 Task: Look for products in the category "Jams & Jellies" that are on sale.
Action: Mouse moved to (685, 255)
Screenshot: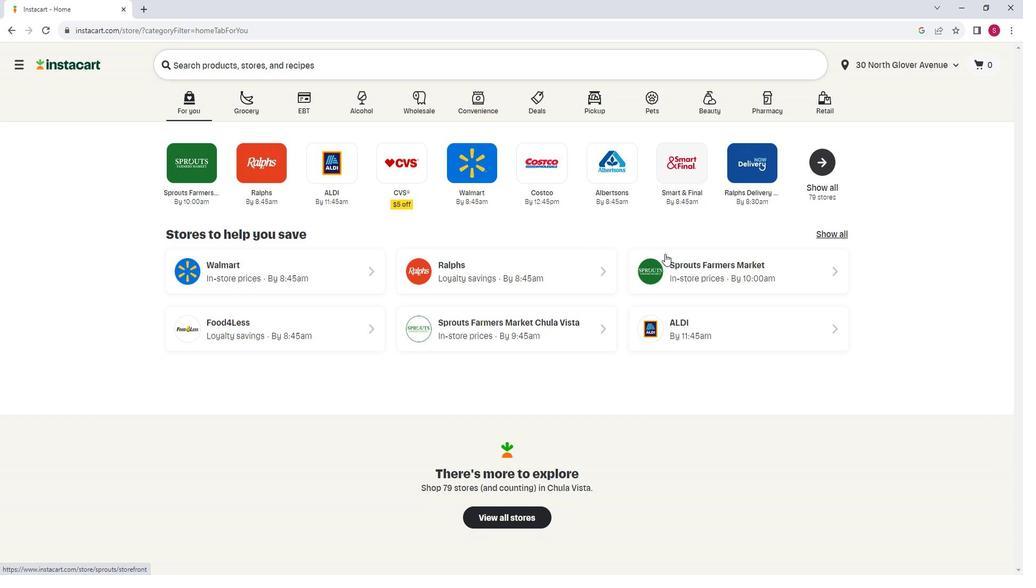
Action: Mouse pressed left at (685, 255)
Screenshot: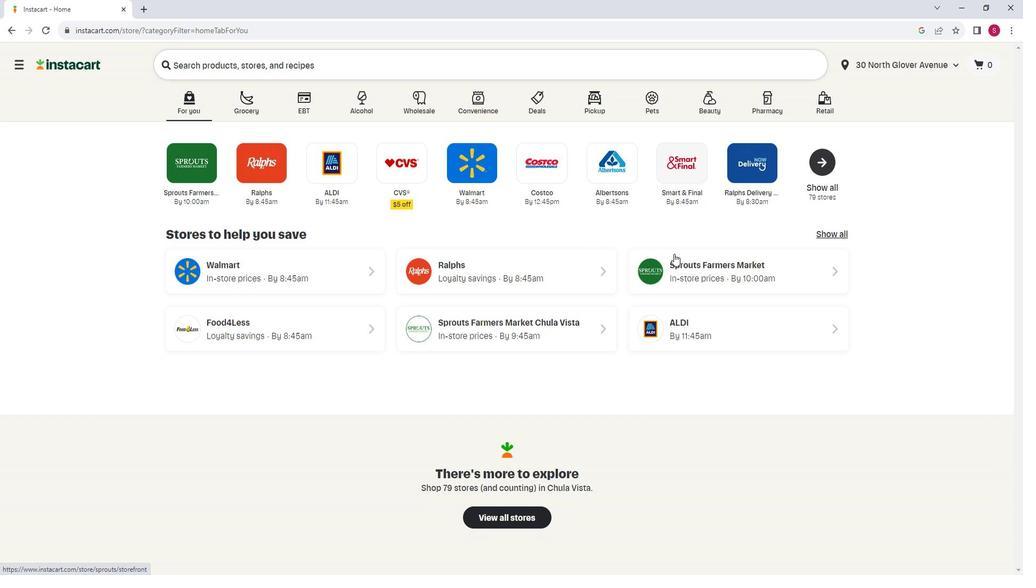 
Action: Mouse moved to (106, 284)
Screenshot: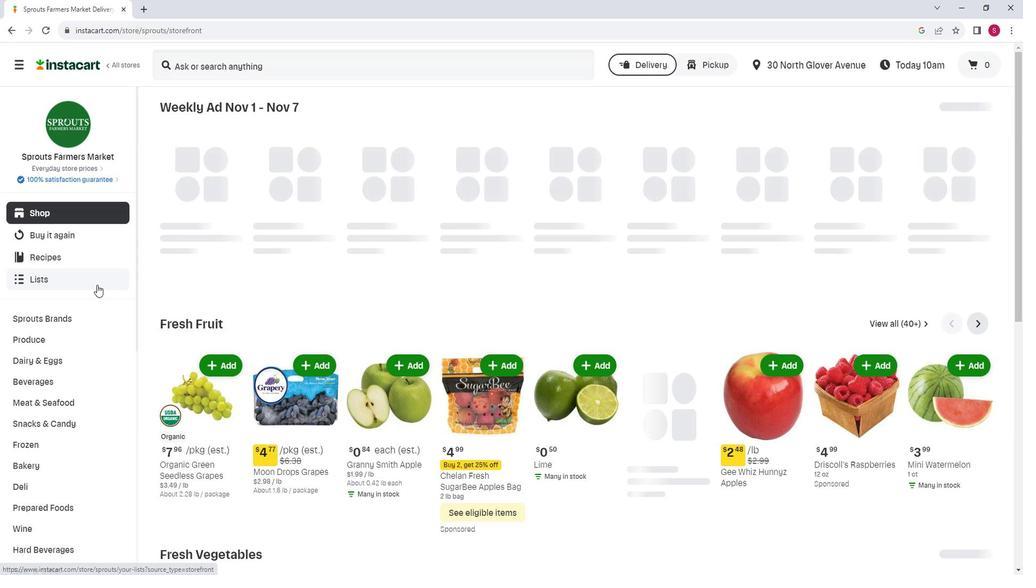 
Action: Mouse scrolled (106, 284) with delta (0, 0)
Screenshot: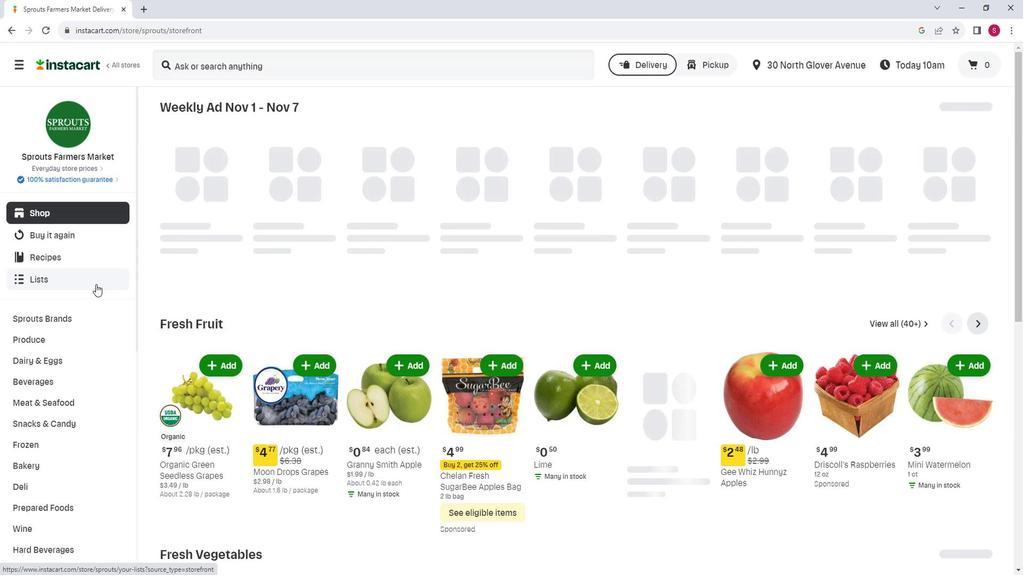 
Action: Mouse moved to (106, 287)
Screenshot: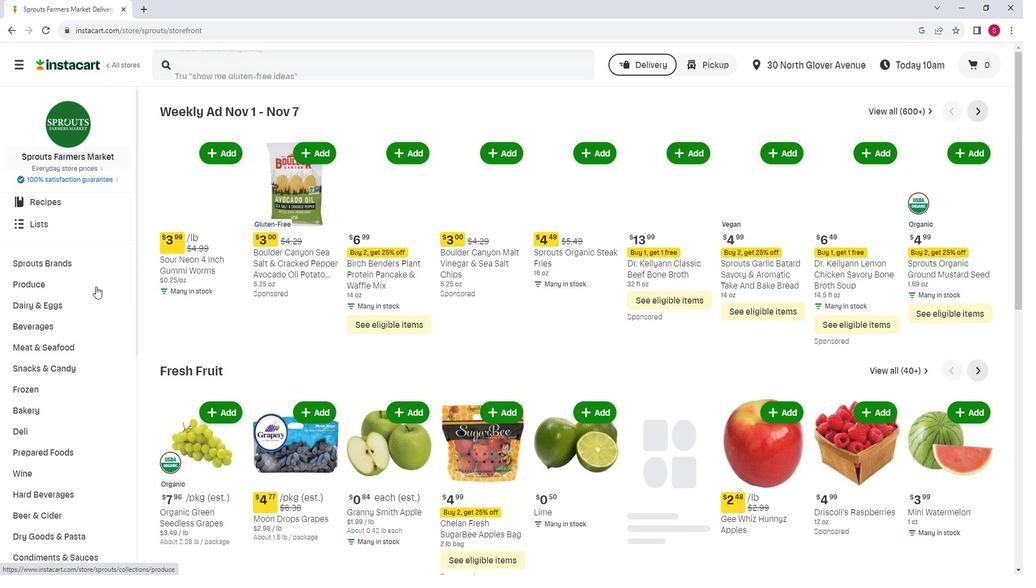 
Action: Mouse scrolled (106, 286) with delta (0, 0)
Screenshot: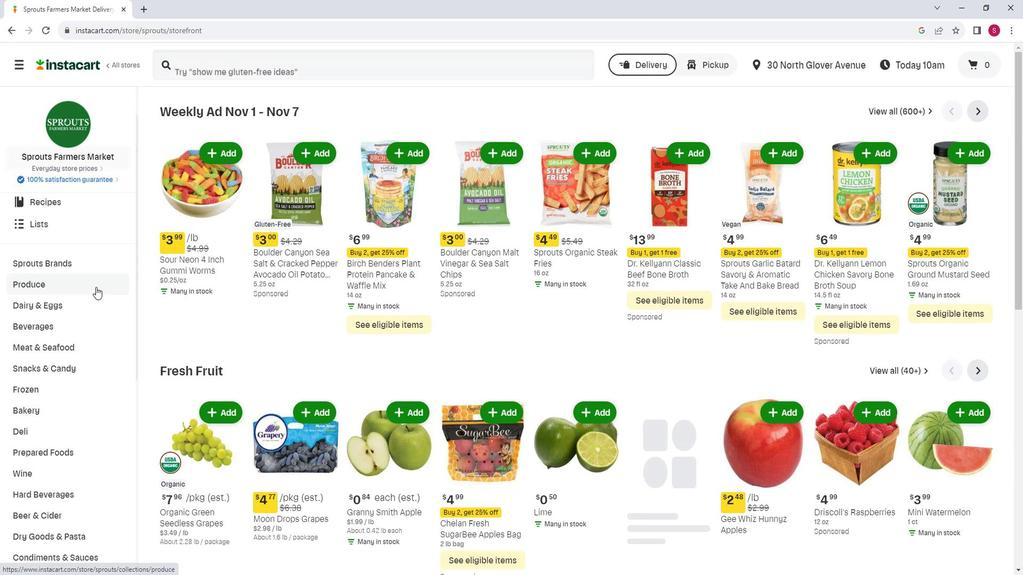 
Action: Mouse moved to (95, 309)
Screenshot: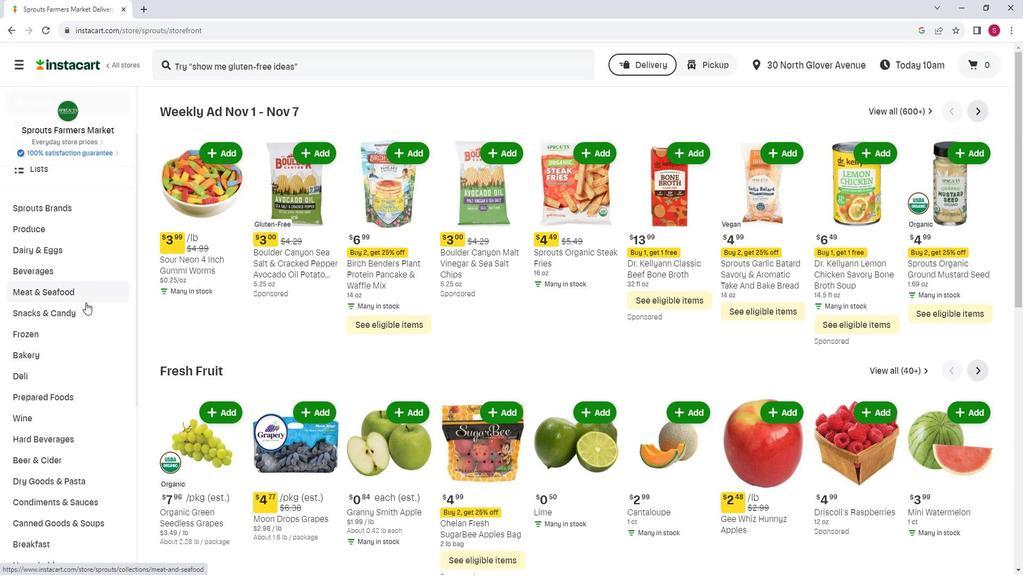 
Action: Mouse scrolled (95, 309) with delta (0, 0)
Screenshot: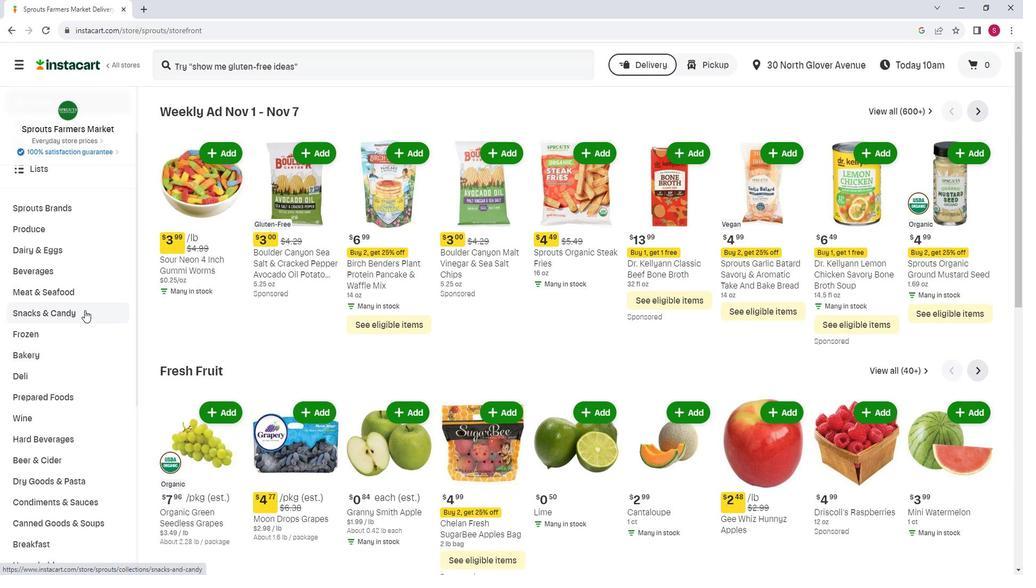 
Action: Mouse moved to (59, 479)
Screenshot: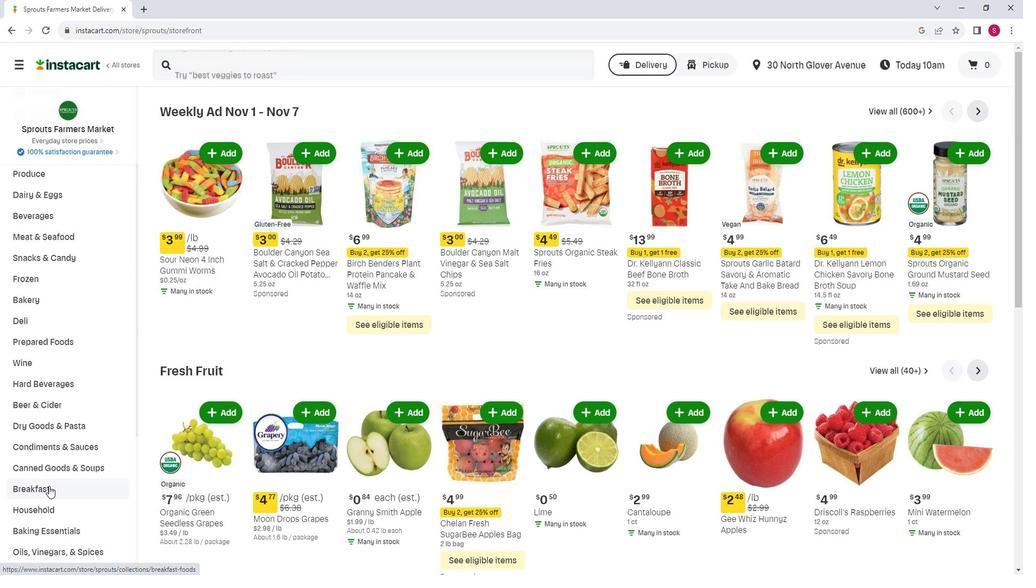 
Action: Mouse pressed left at (59, 479)
Screenshot: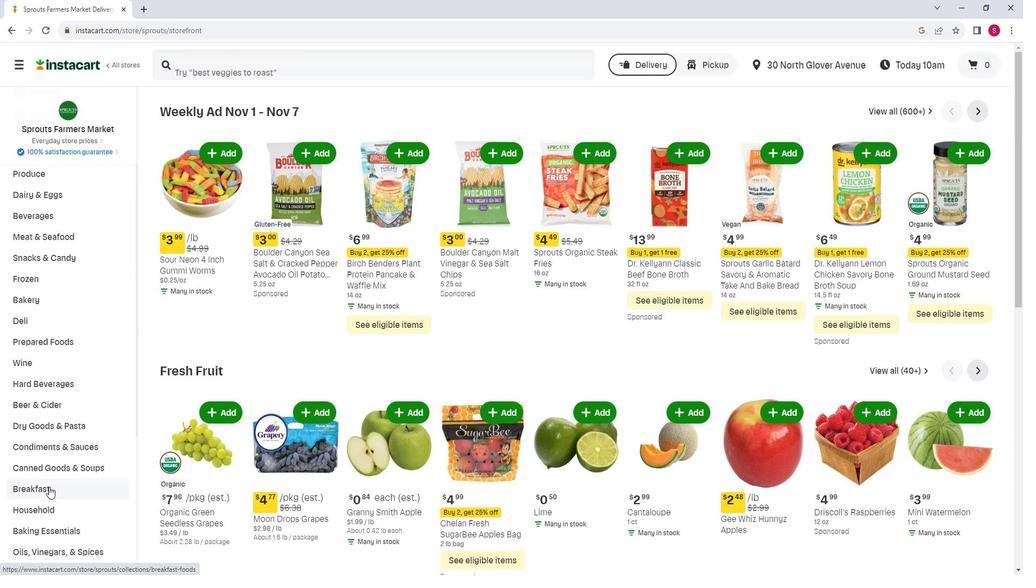 
Action: Mouse moved to (664, 145)
Screenshot: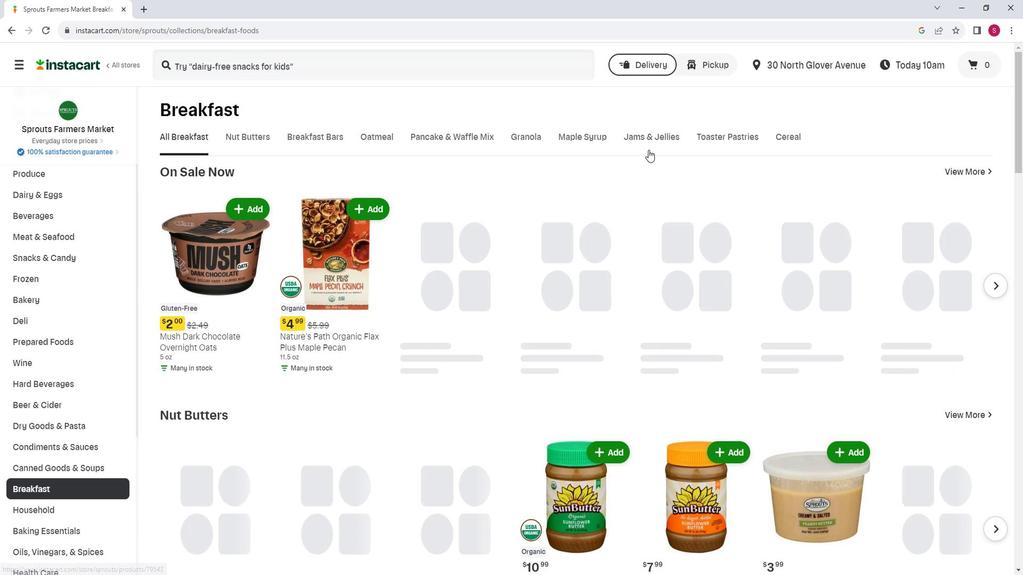 
Action: Mouse pressed left at (664, 145)
Screenshot: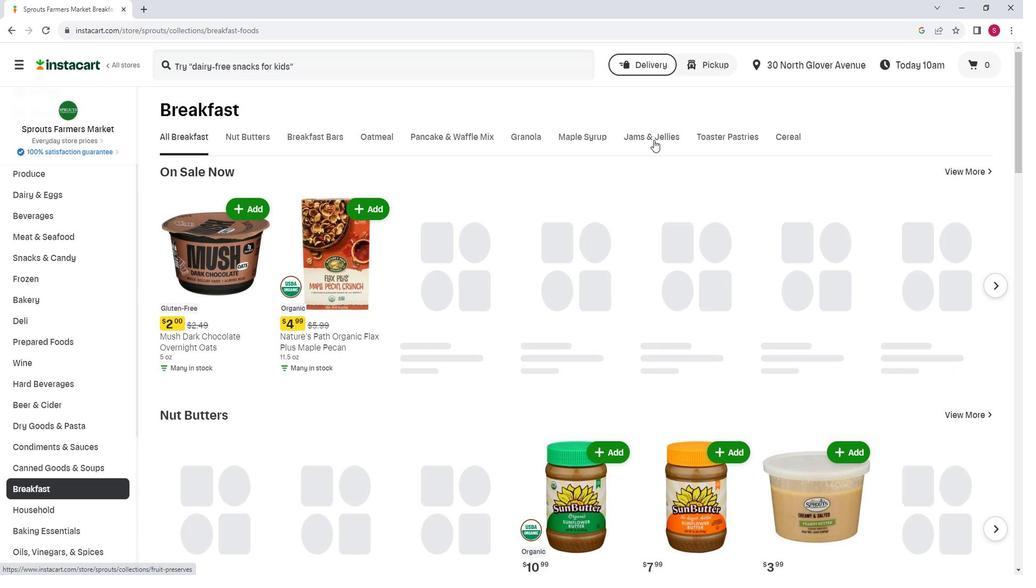 
Action: Mouse moved to (287, 172)
Screenshot: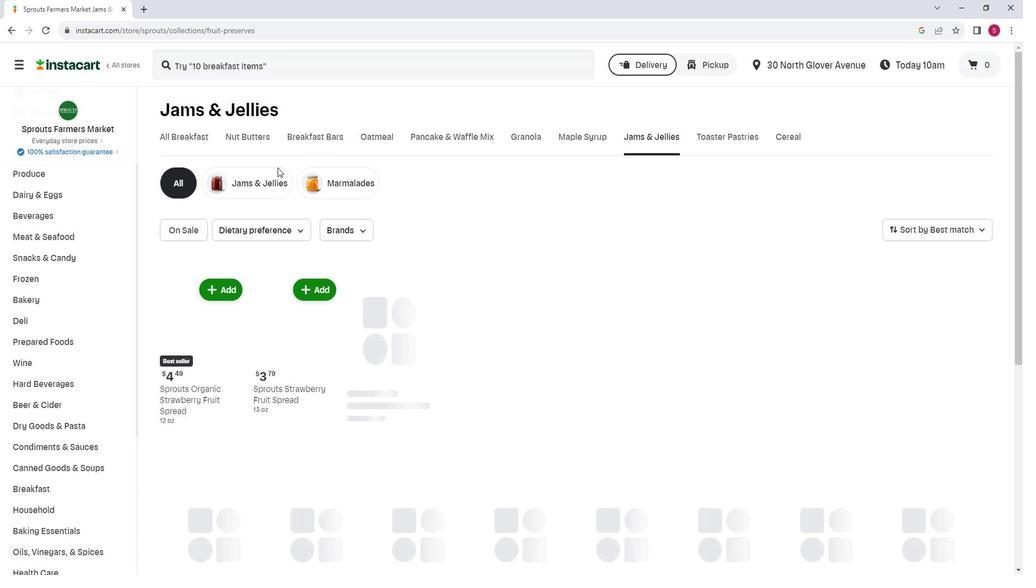 
Action: Mouse pressed left at (287, 172)
Screenshot: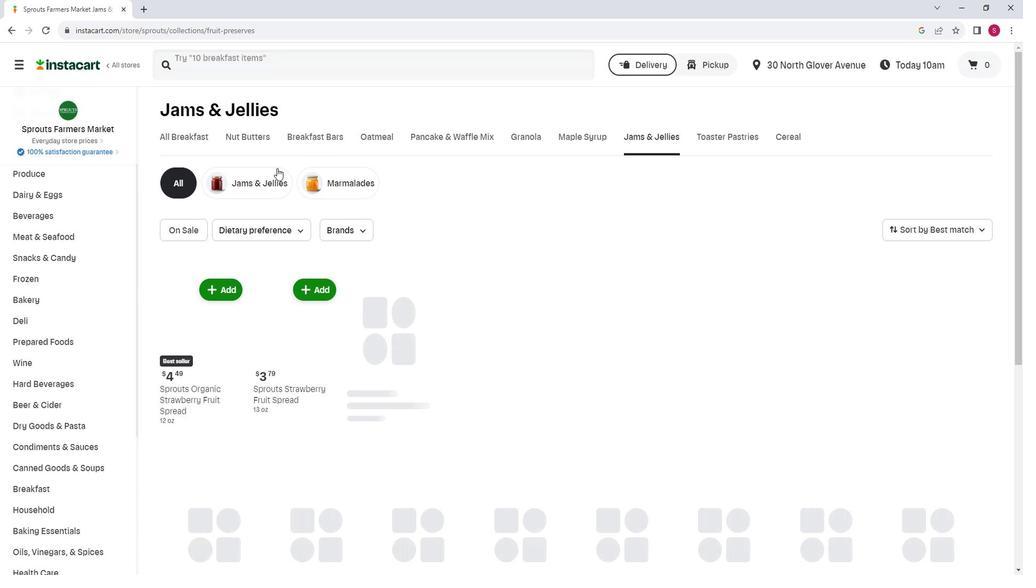 
Action: Mouse moved to (195, 238)
Screenshot: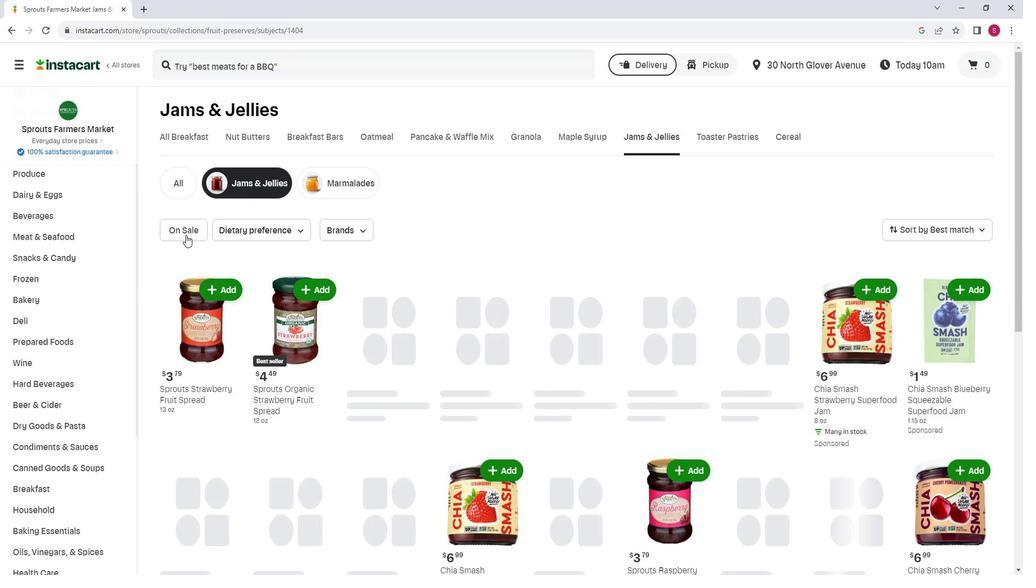 
Action: Mouse pressed left at (195, 238)
Screenshot: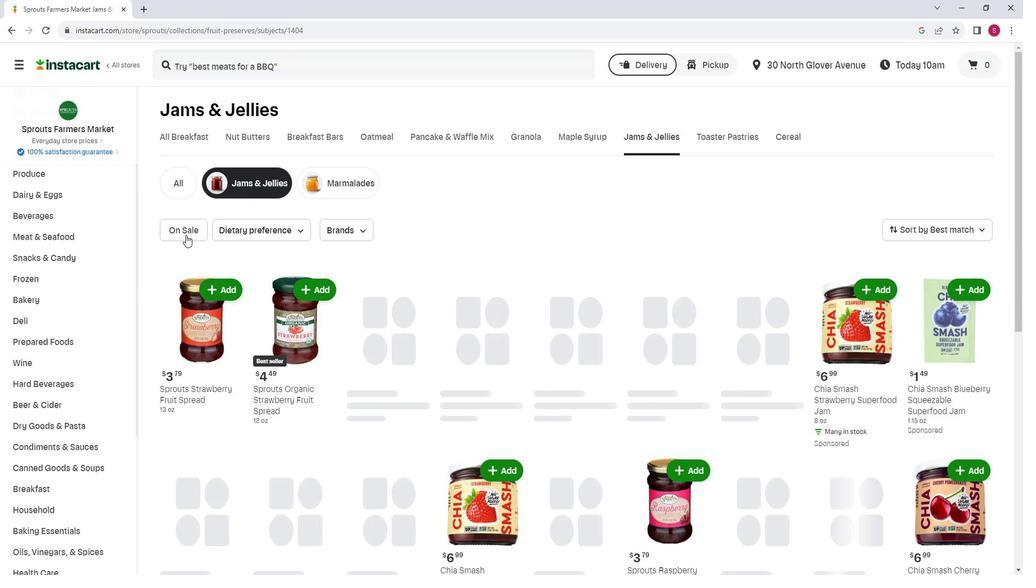 
Action: Mouse moved to (475, 263)
Screenshot: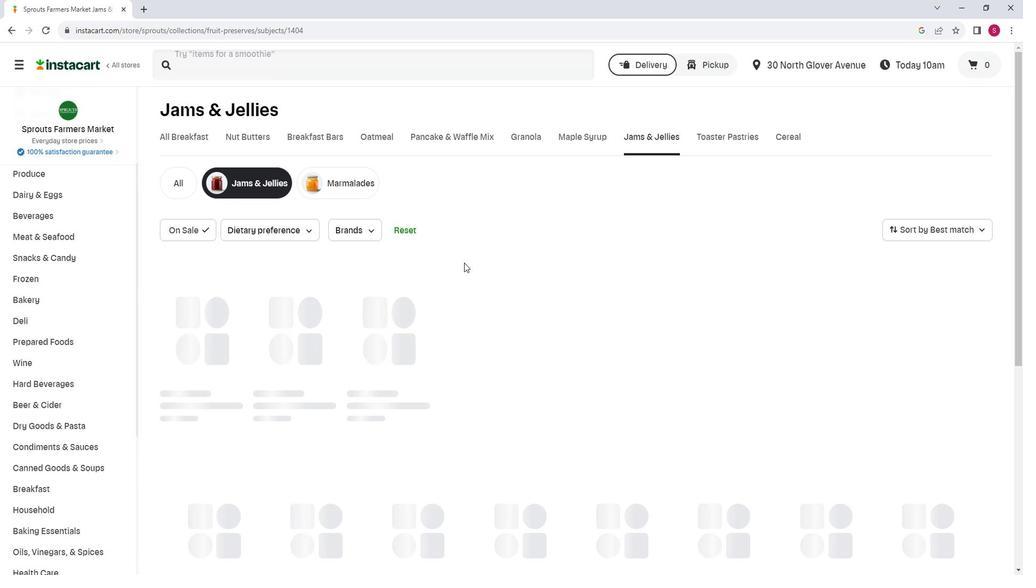 
Action: Mouse scrolled (475, 263) with delta (0, 0)
Screenshot: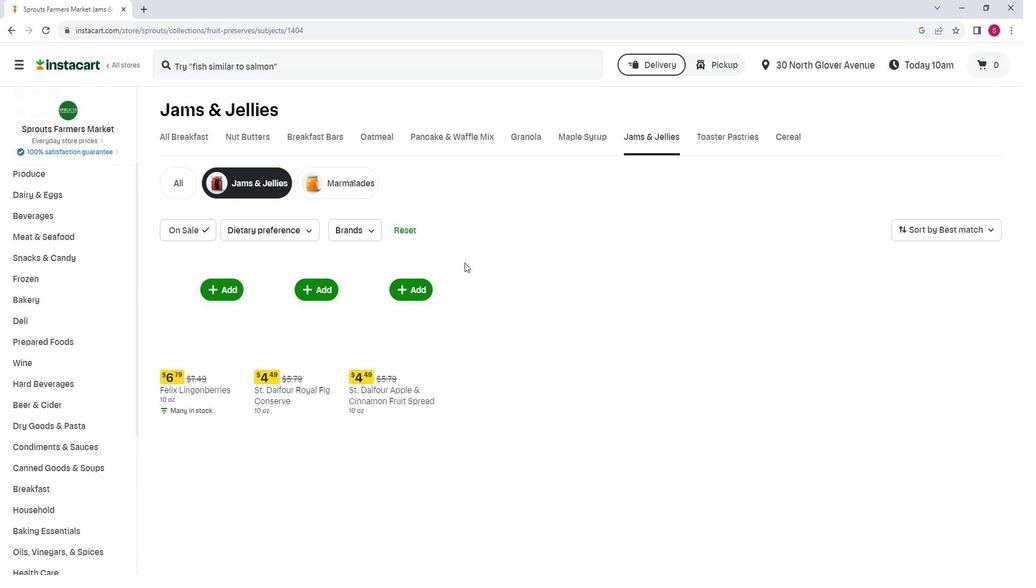 
Action: Mouse scrolled (475, 263) with delta (0, 0)
Screenshot: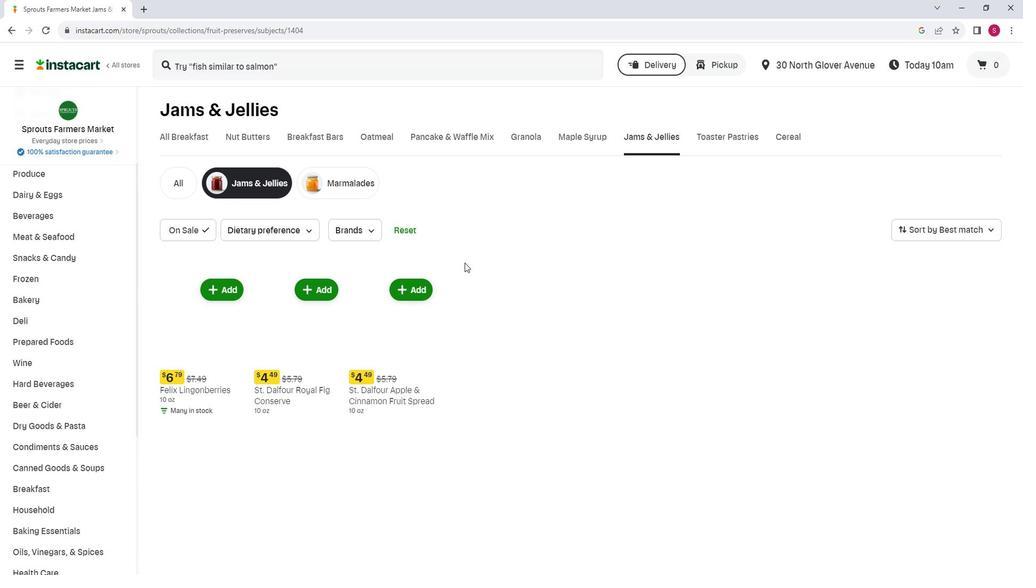 
Action: Mouse scrolled (475, 263) with delta (0, 0)
Screenshot: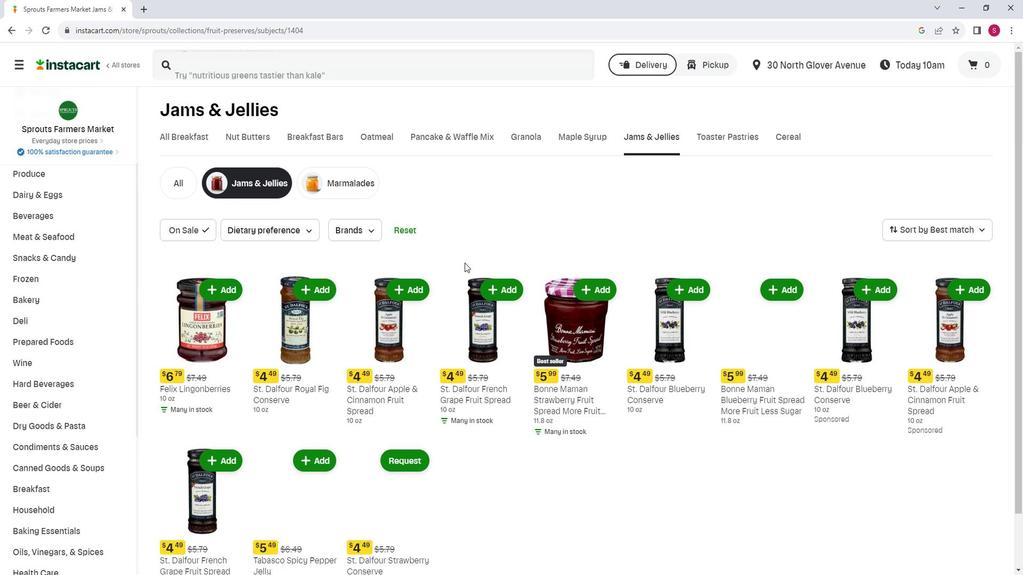 
Action: Mouse scrolled (475, 263) with delta (0, 0)
Screenshot: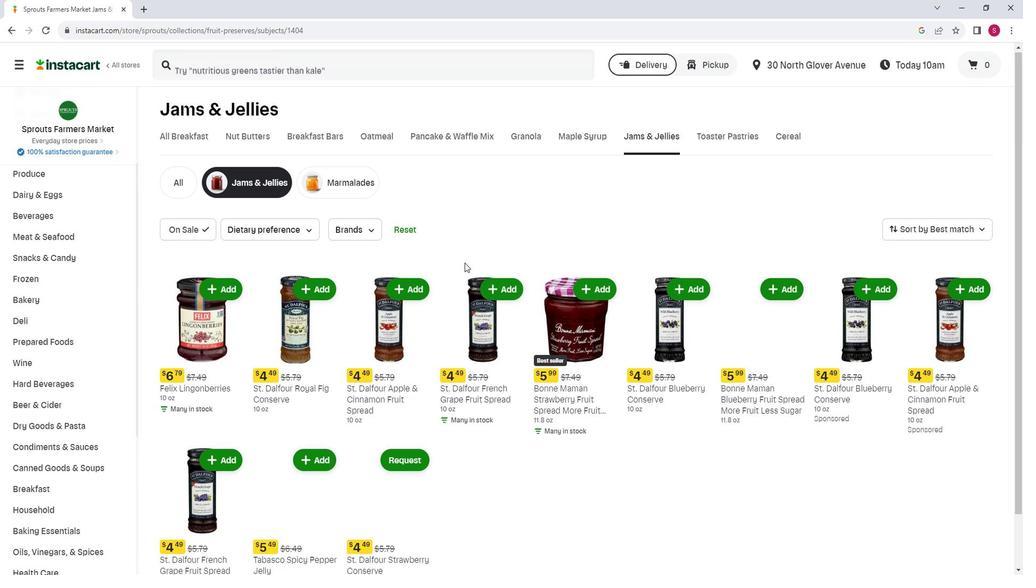 
Action: Mouse scrolled (475, 263) with delta (0, 0)
Screenshot: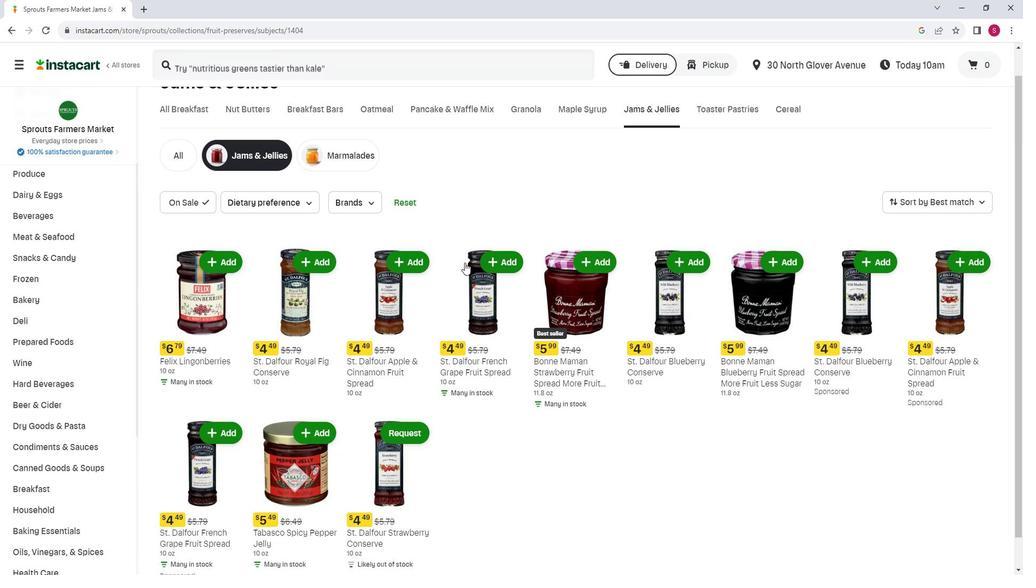 
